 Task: Check the rentals section.
Action: Mouse moved to (109, 237)
Screenshot: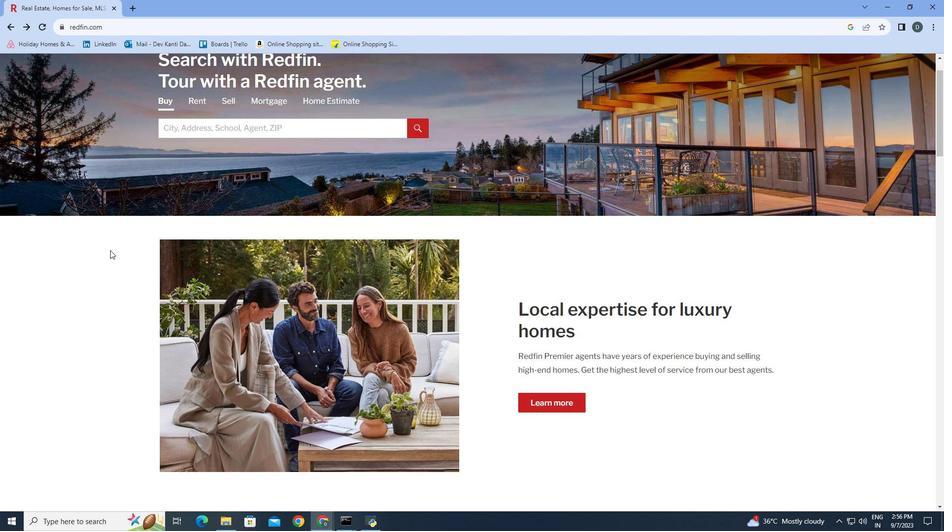 
Action: Mouse scrolled (109, 237) with delta (0, 0)
Screenshot: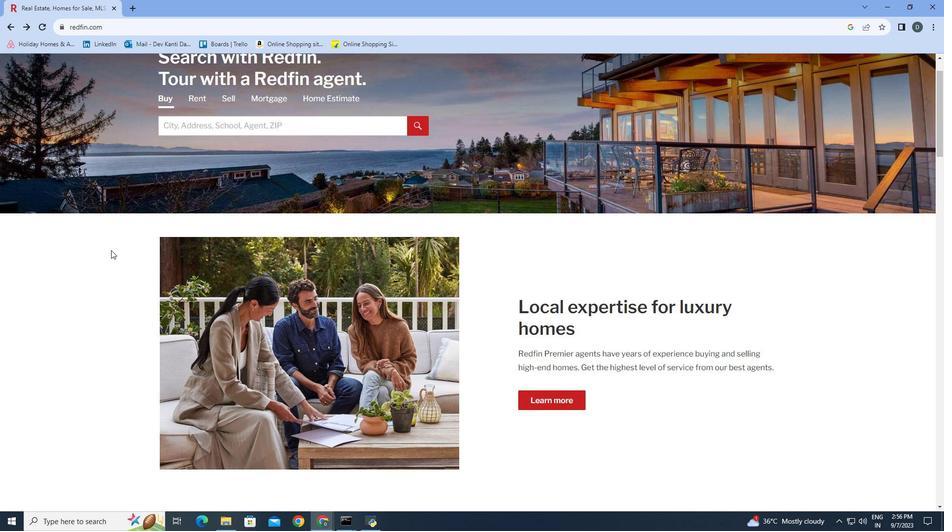 
Action: Mouse moved to (121, 251)
Screenshot: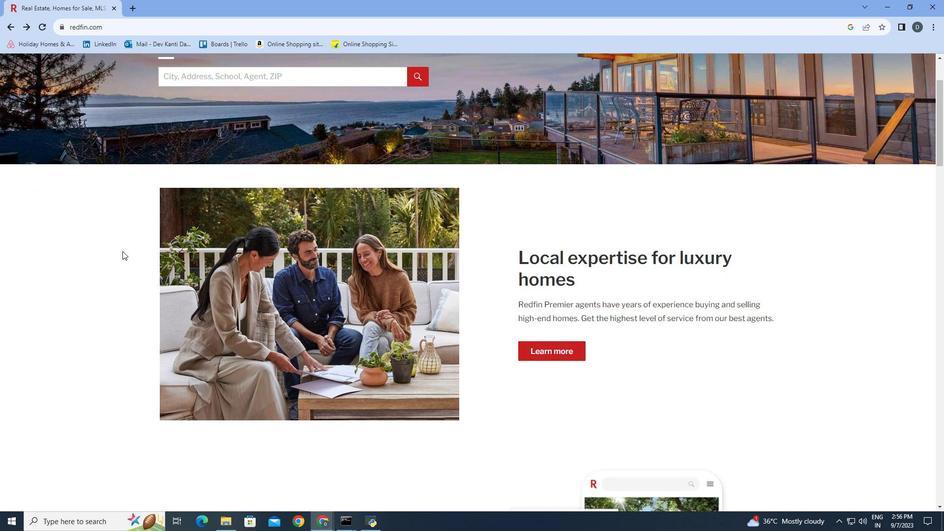 
Action: Mouse scrolled (121, 251) with delta (0, 0)
Screenshot: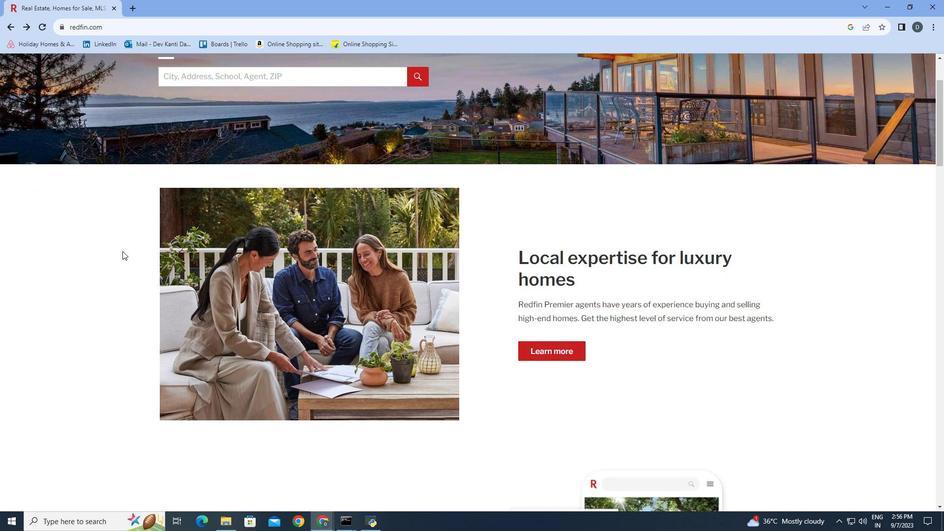 
Action: Mouse moved to (122, 250)
Screenshot: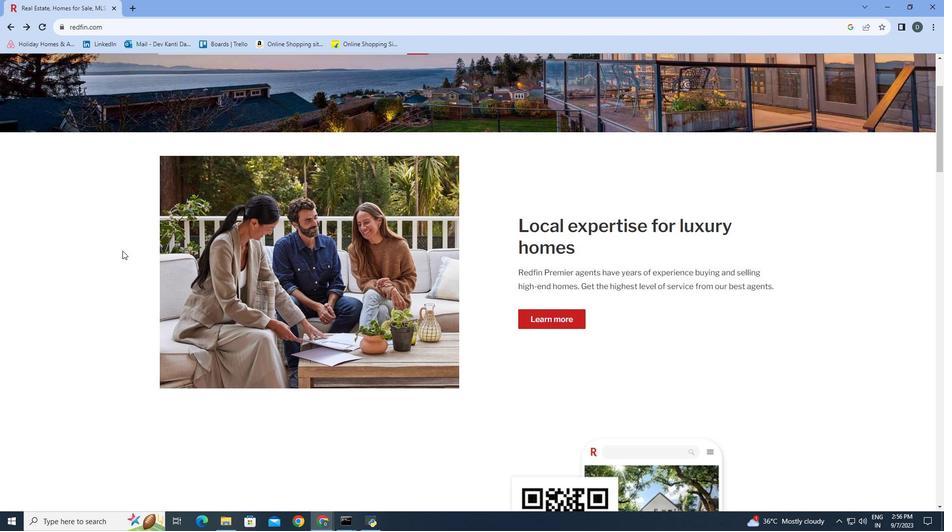 
Action: Mouse scrolled (122, 250) with delta (0, 0)
Screenshot: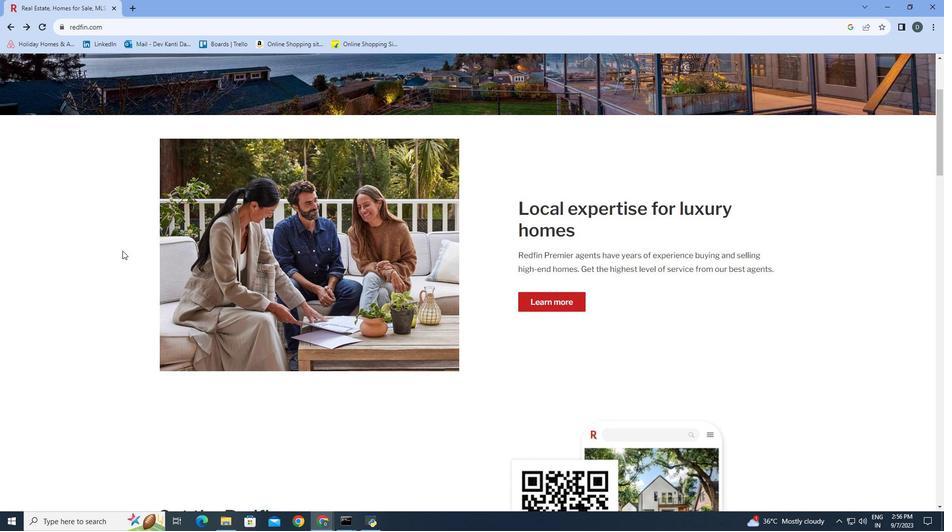 
Action: Mouse scrolled (122, 250) with delta (0, 0)
Screenshot: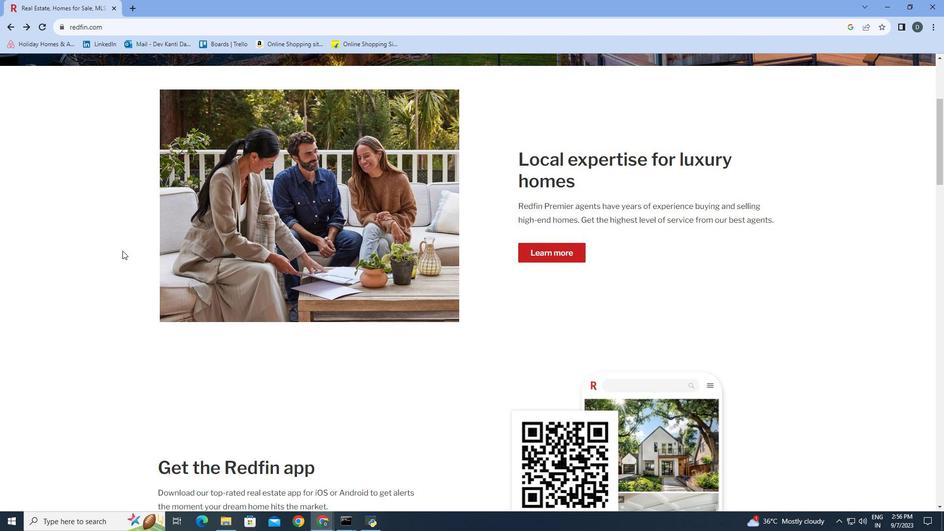 
Action: Mouse scrolled (122, 250) with delta (0, 0)
Screenshot: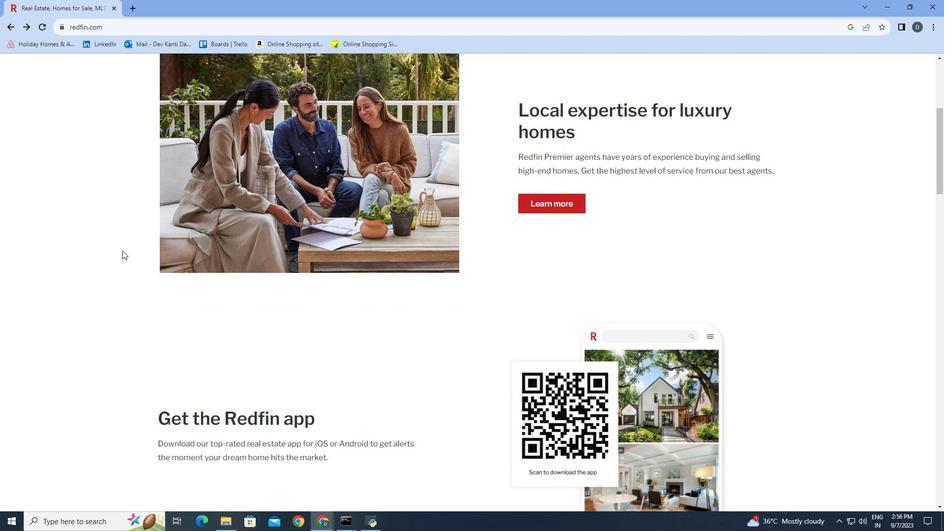 
Action: Mouse scrolled (122, 250) with delta (0, 0)
Screenshot: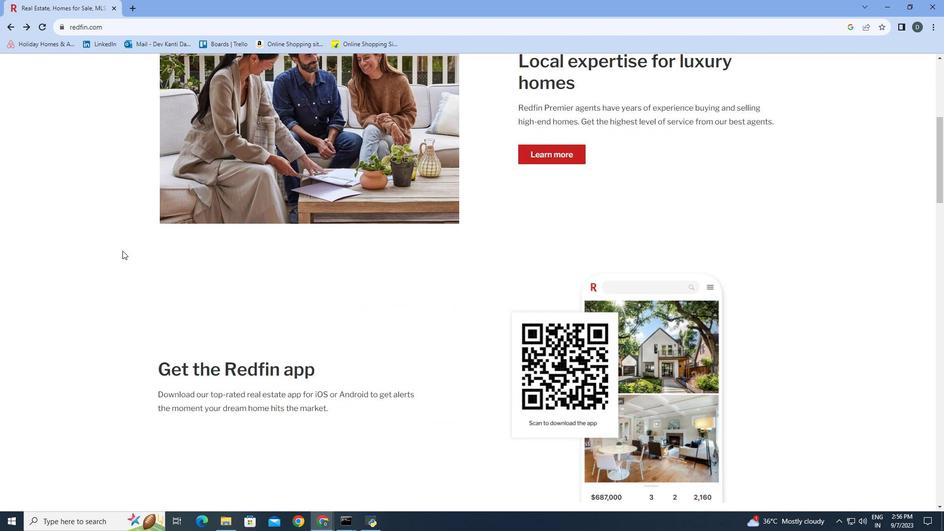
Action: Mouse scrolled (122, 250) with delta (0, 0)
Screenshot: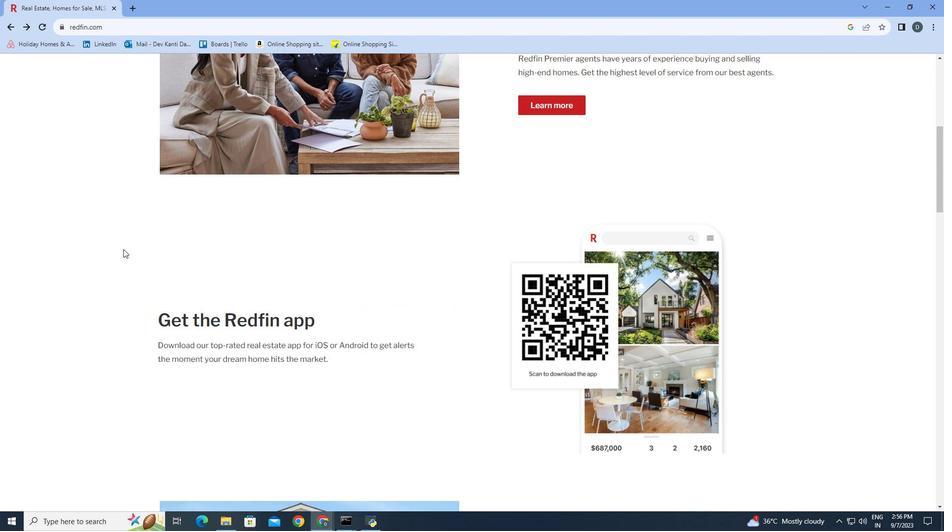 
Action: Mouse moved to (123, 249)
Screenshot: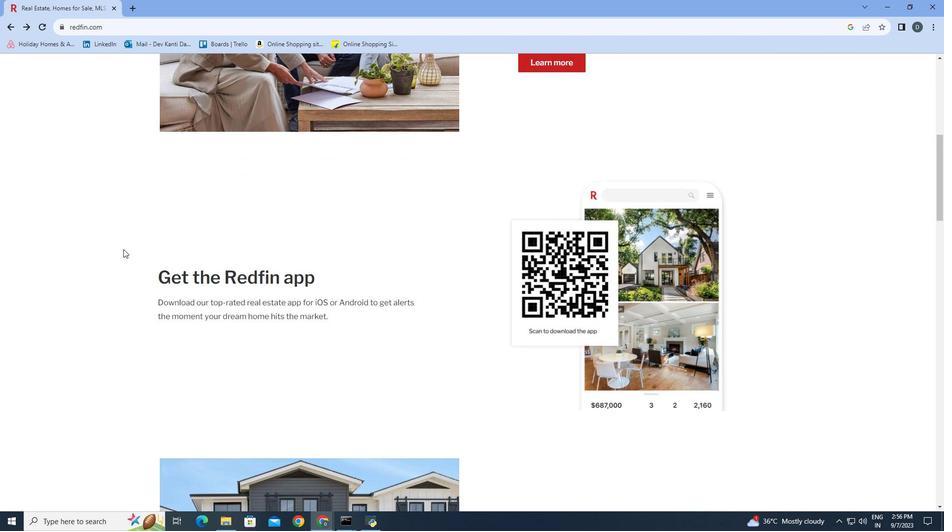 
Action: Mouse scrolled (123, 248) with delta (0, 0)
Screenshot: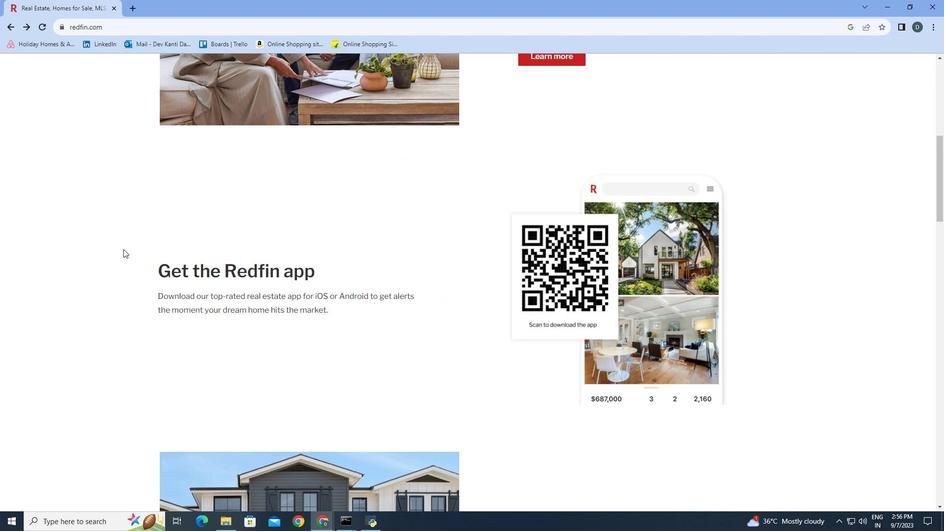 
Action: Mouse scrolled (123, 248) with delta (0, 0)
Screenshot: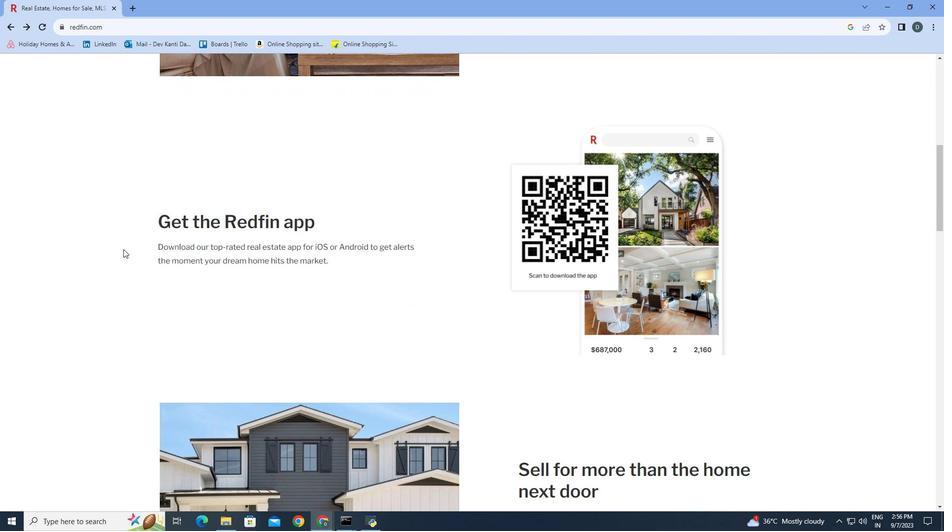 
Action: Mouse scrolled (123, 248) with delta (0, 0)
Screenshot: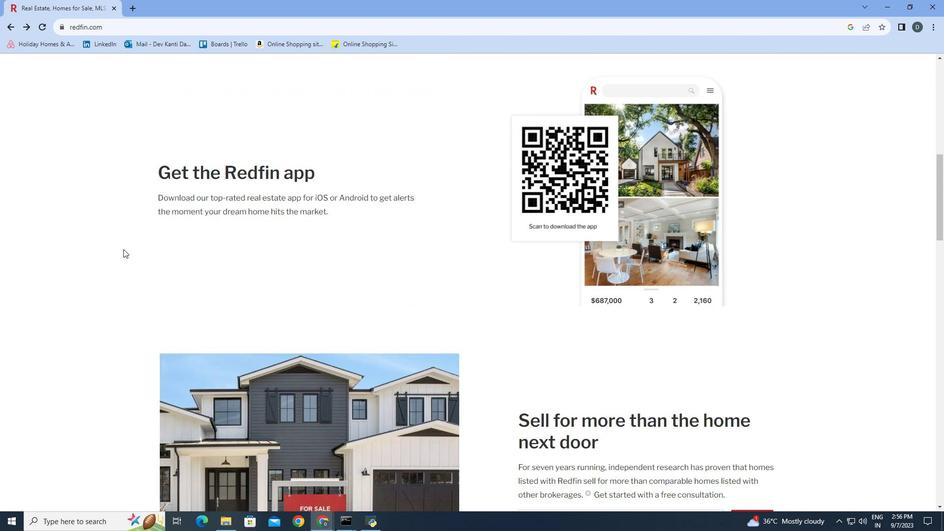 
Action: Mouse scrolled (123, 248) with delta (0, 0)
Screenshot: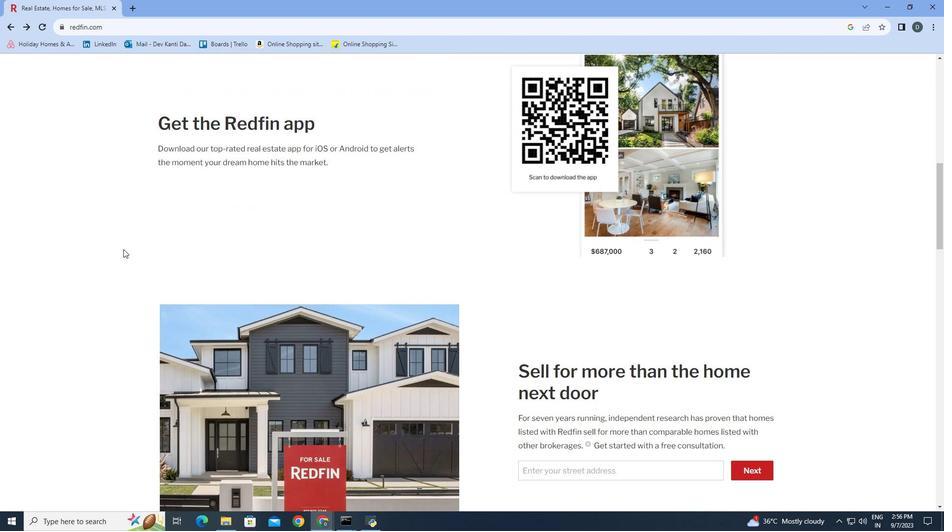 
Action: Mouse scrolled (123, 248) with delta (0, 0)
Screenshot: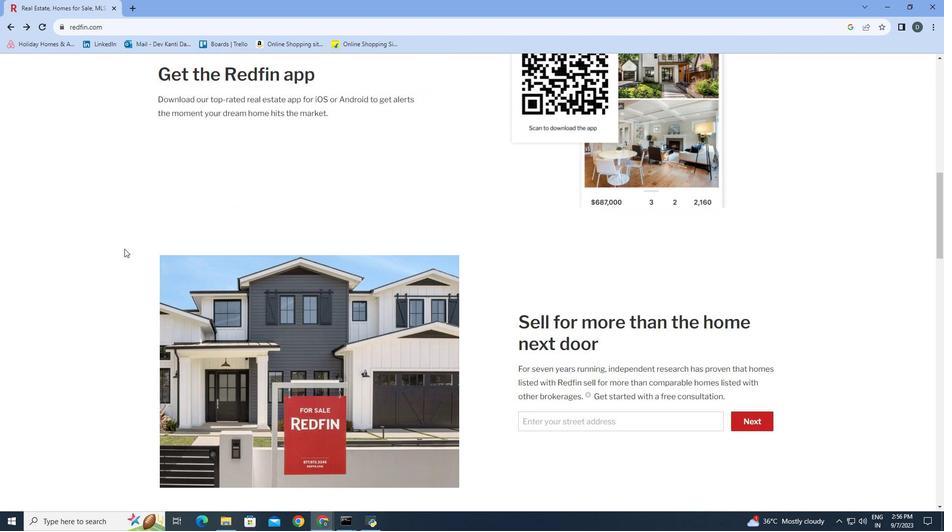 
Action: Mouse moved to (124, 248)
Screenshot: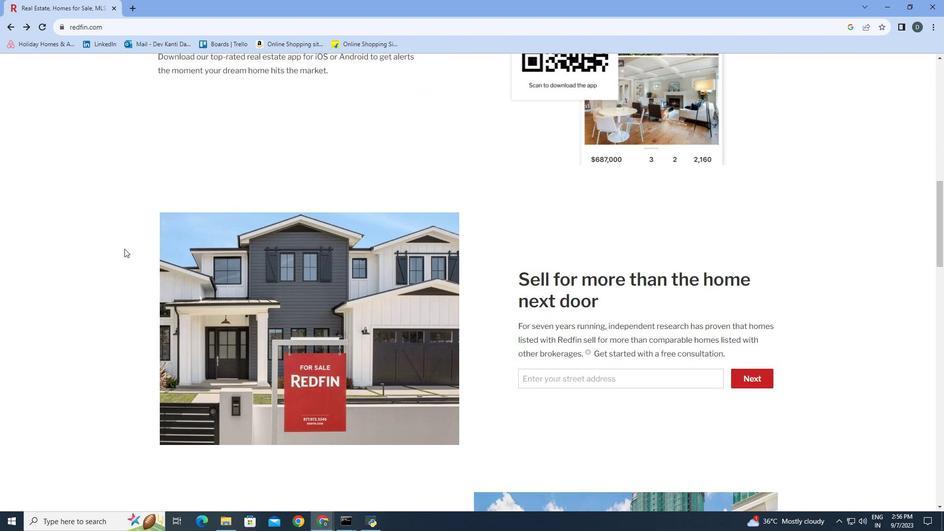 
Action: Mouse scrolled (124, 248) with delta (0, 0)
Screenshot: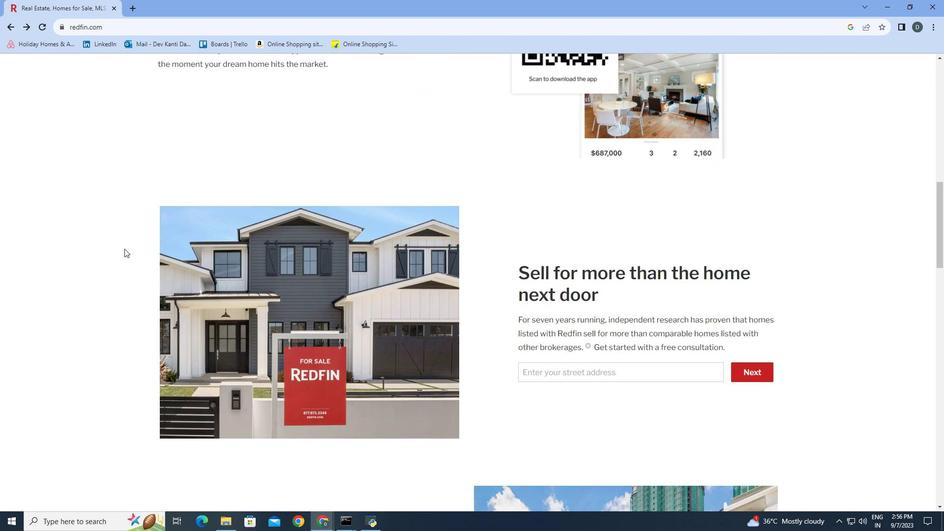 
Action: Mouse scrolled (124, 248) with delta (0, 0)
Screenshot: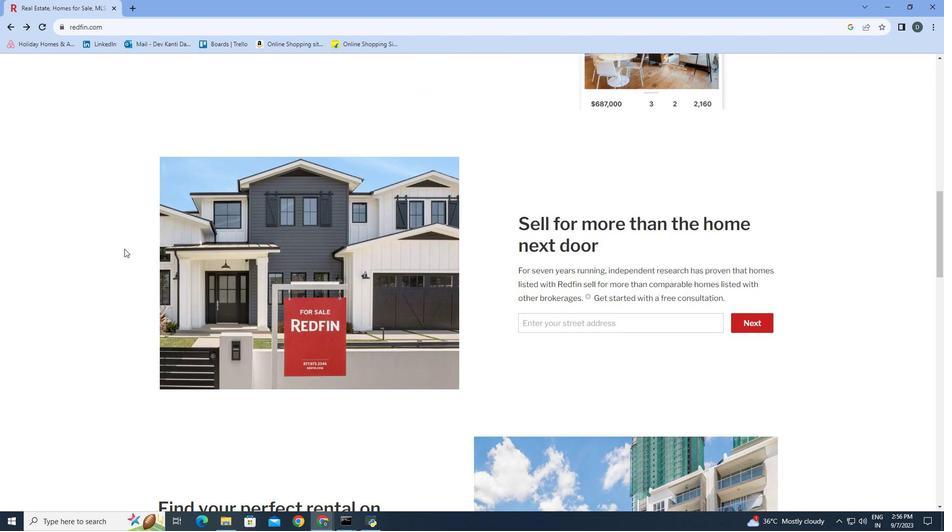 
Action: Mouse scrolled (124, 248) with delta (0, 0)
Screenshot: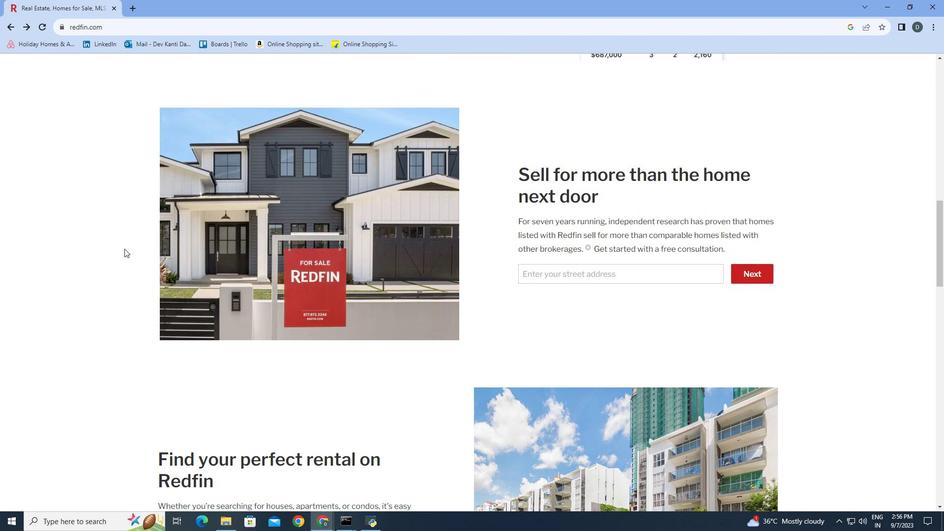 
Action: Mouse scrolled (124, 248) with delta (0, 0)
Screenshot: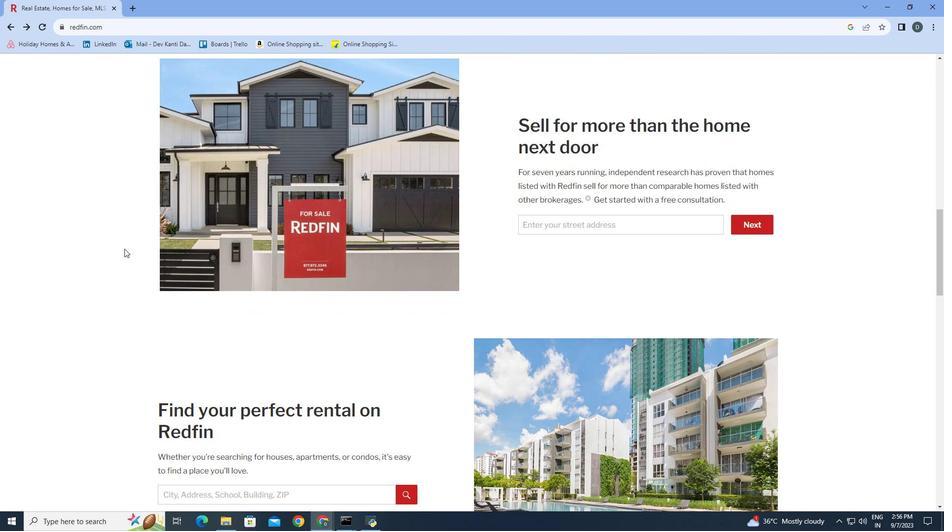 
Action: Mouse scrolled (124, 248) with delta (0, 0)
Screenshot: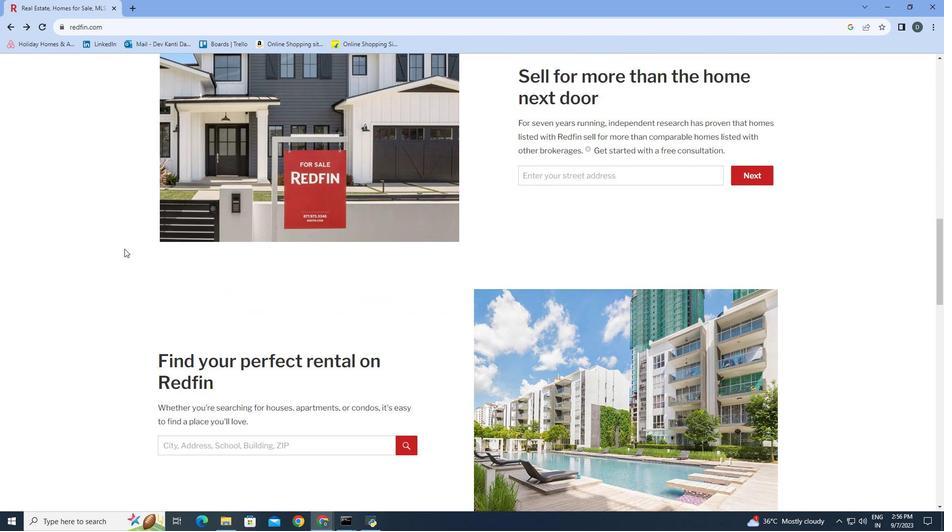 
Action: Mouse scrolled (124, 248) with delta (0, 0)
Screenshot: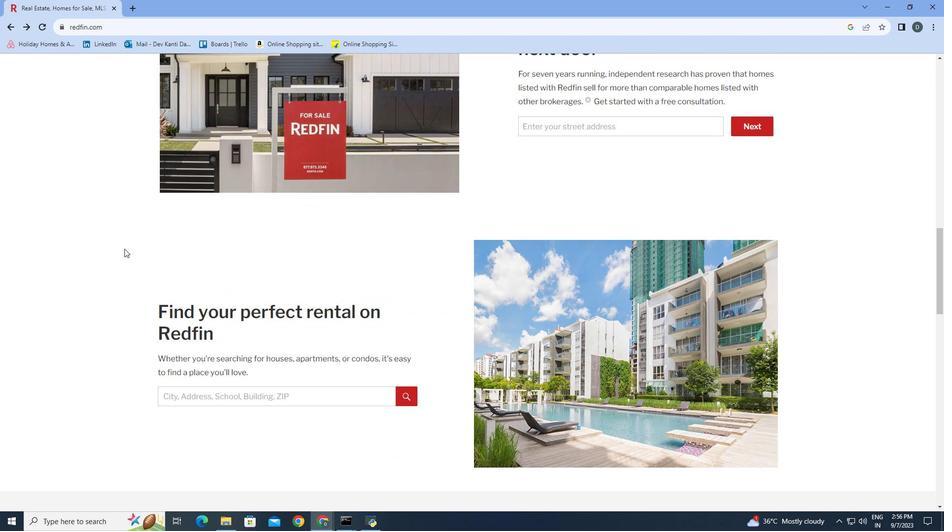 
Action: Mouse scrolled (124, 248) with delta (0, 0)
Screenshot: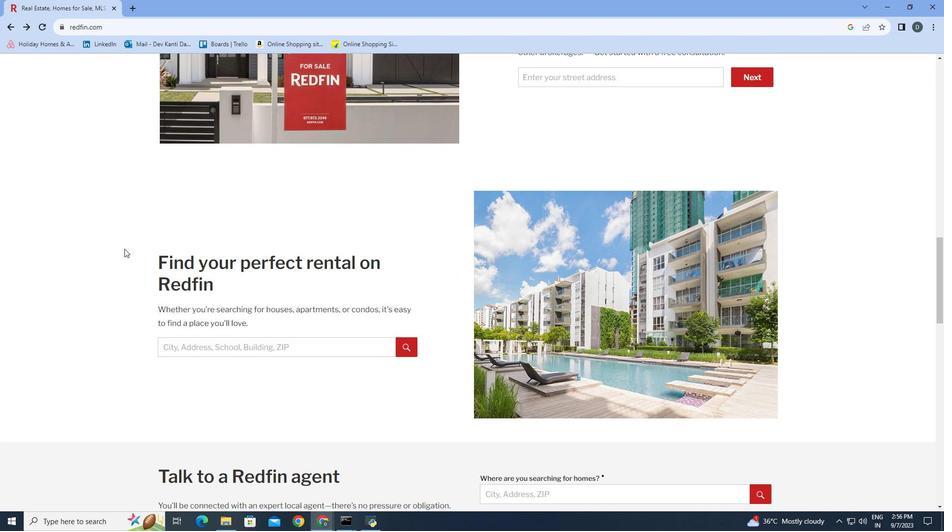 
Action: Mouse scrolled (124, 248) with delta (0, 0)
Screenshot: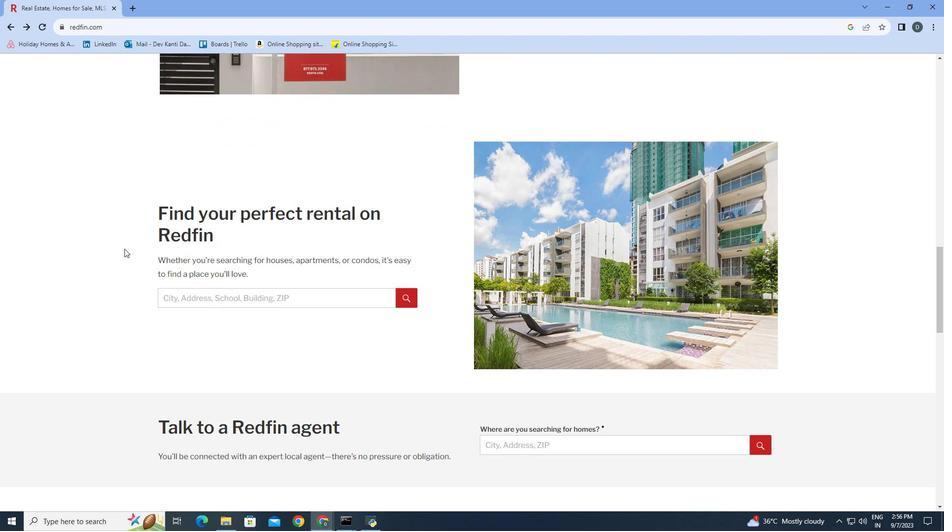 
Action: Mouse scrolled (124, 248) with delta (0, 0)
Screenshot: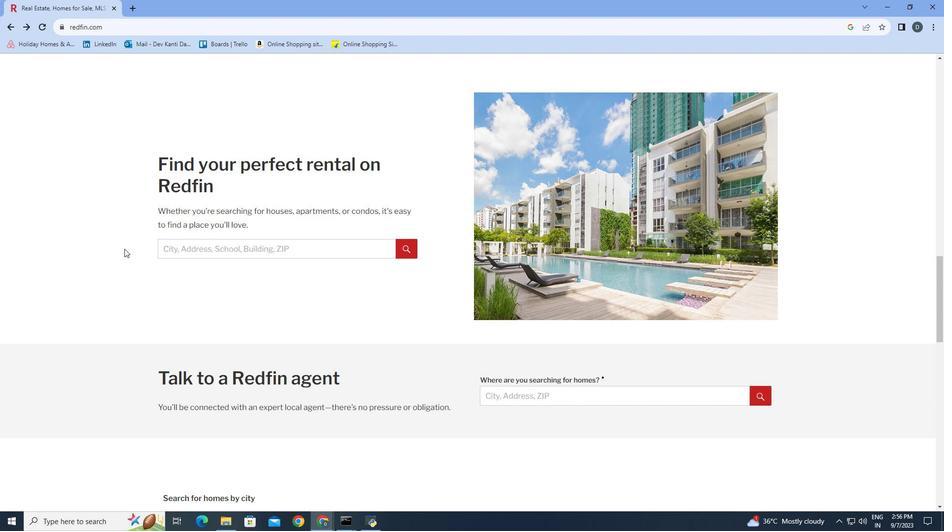 
Action: Mouse scrolled (124, 248) with delta (0, 0)
Screenshot: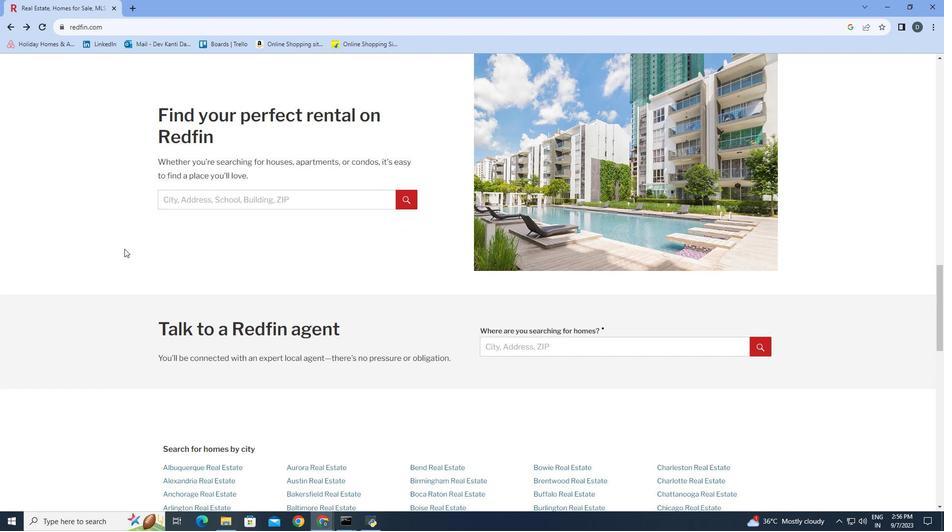 
Action: Mouse scrolled (124, 248) with delta (0, 0)
Screenshot: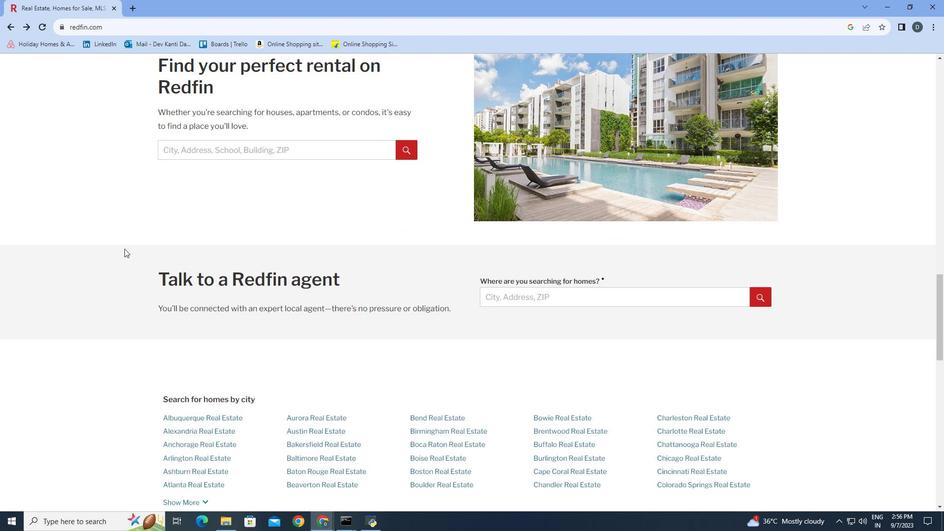 
Action: Mouse scrolled (124, 248) with delta (0, 0)
Screenshot: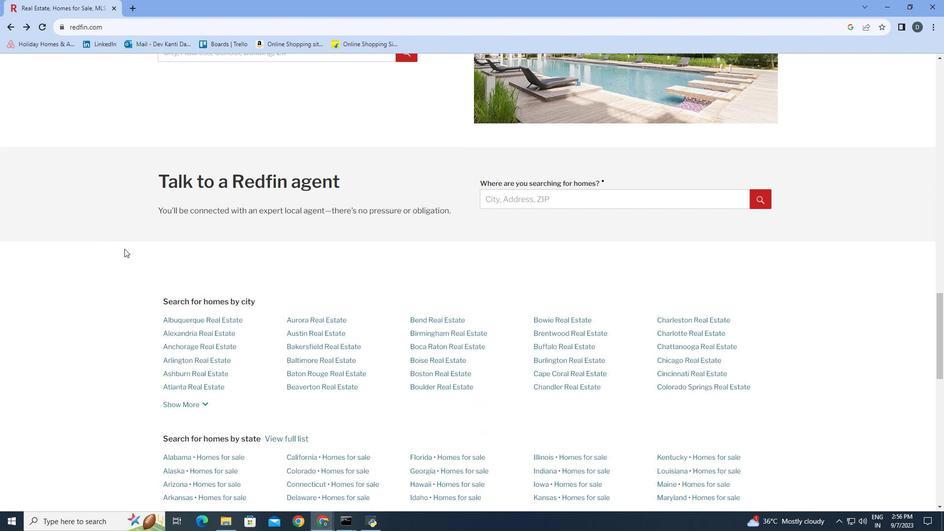 
Action: Mouse scrolled (124, 248) with delta (0, 0)
Screenshot: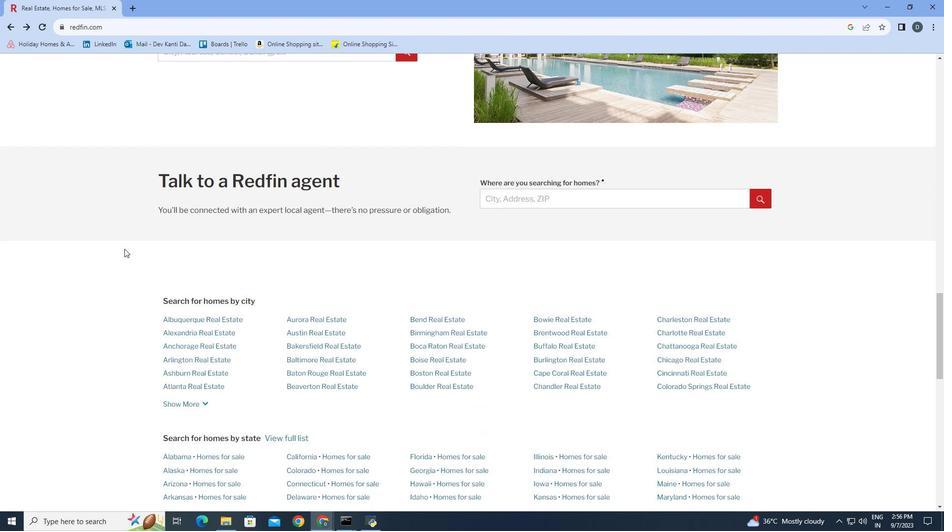 
Action: Mouse scrolled (124, 248) with delta (0, 0)
Screenshot: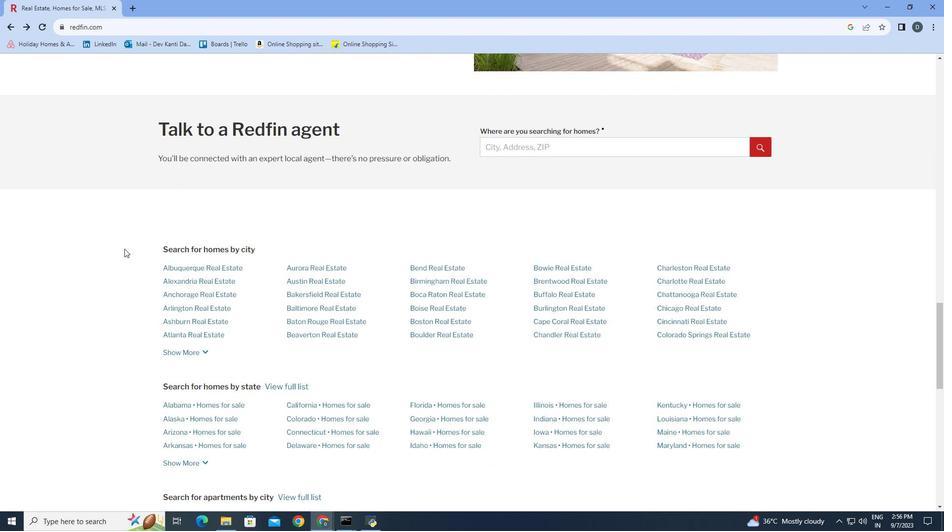 
Action: Mouse scrolled (124, 248) with delta (0, 0)
Screenshot: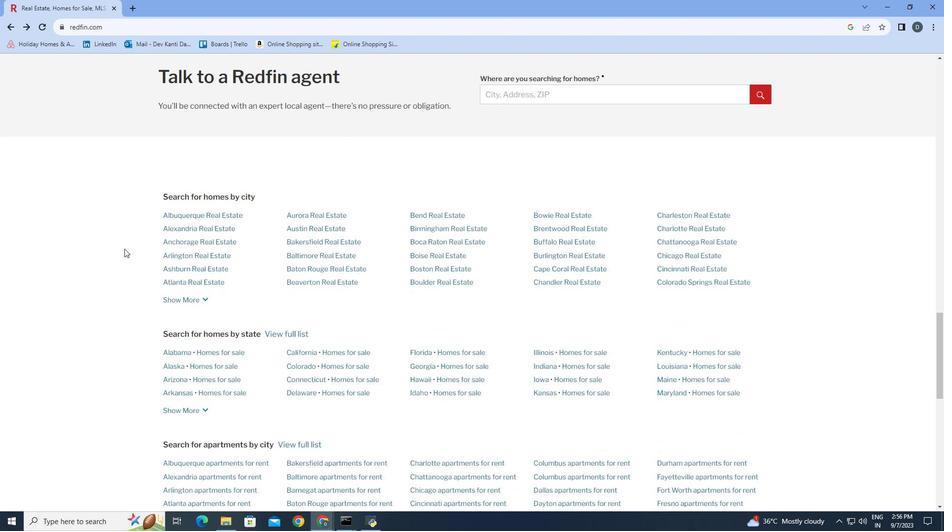 
Action: Mouse scrolled (124, 248) with delta (0, 0)
Screenshot: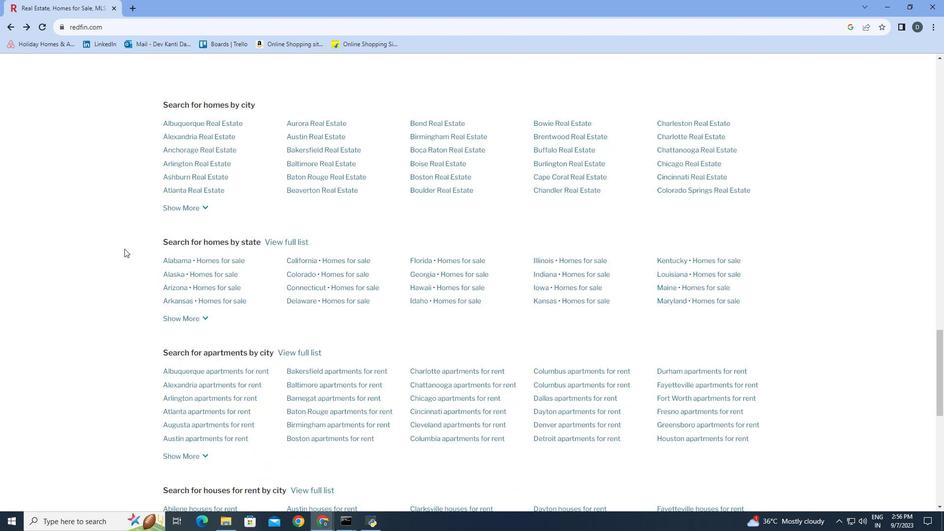 
Action: Mouse scrolled (124, 248) with delta (0, 0)
Screenshot: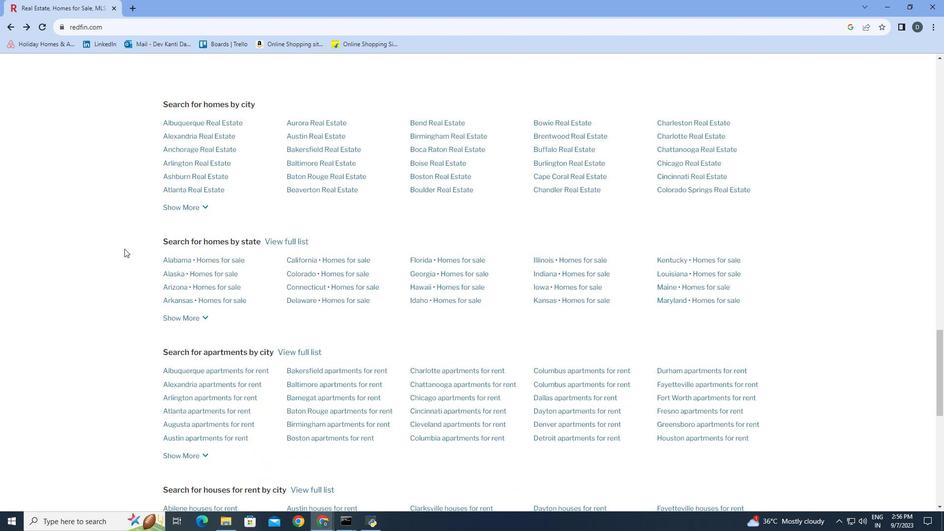 
Action: Mouse moved to (124, 248)
Screenshot: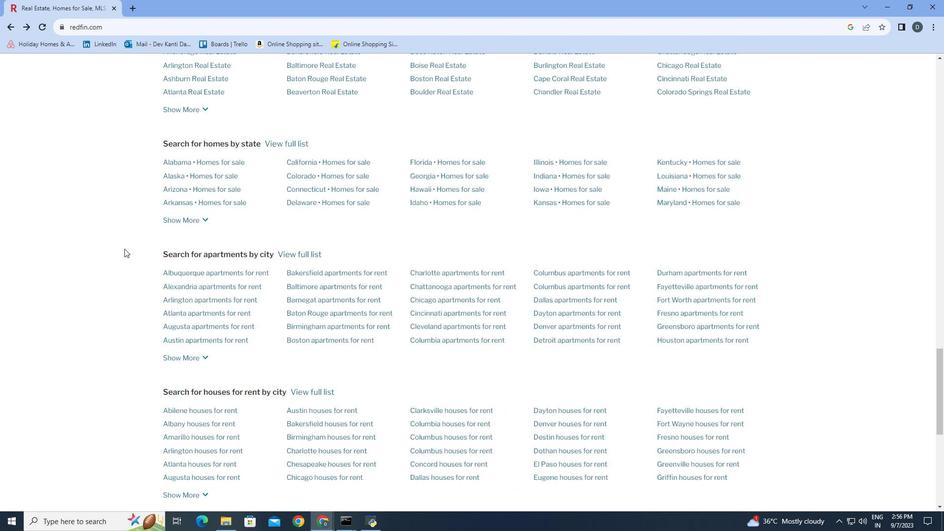 
Action: Mouse scrolled (124, 248) with delta (0, 0)
Screenshot: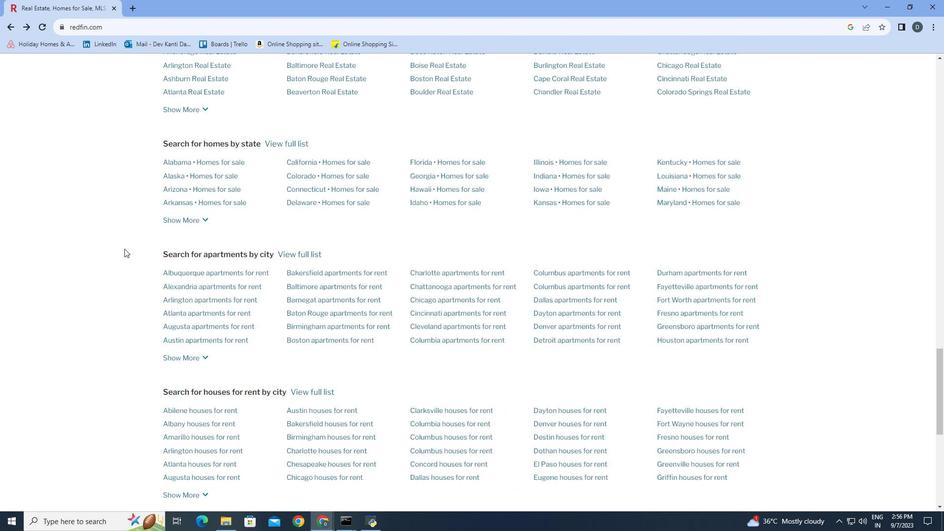 
Action: Mouse scrolled (124, 248) with delta (0, 0)
Screenshot: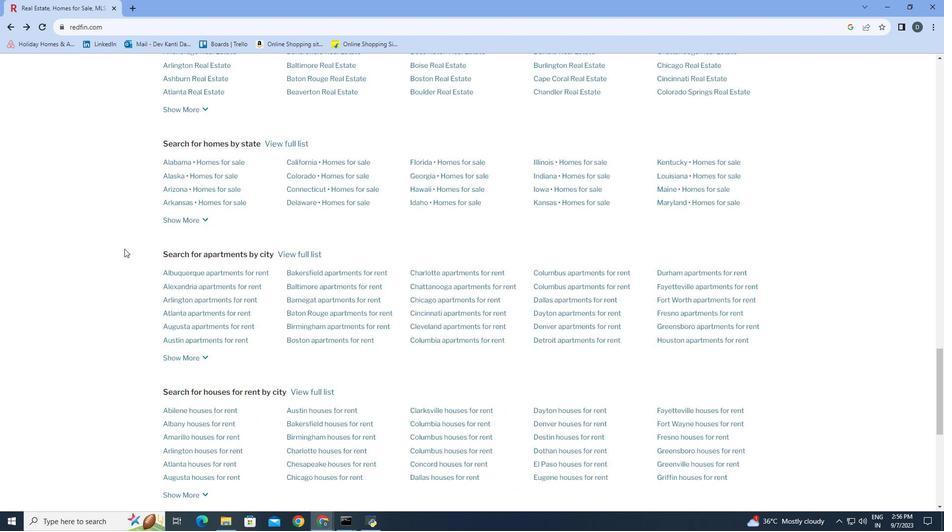 
Action: Mouse moved to (124, 248)
Screenshot: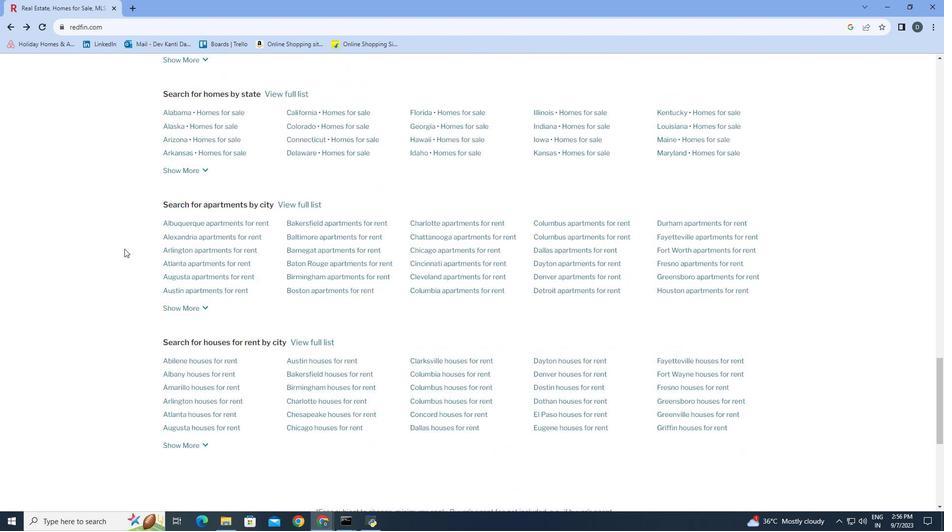 
Action: Mouse scrolled (124, 248) with delta (0, 0)
Screenshot: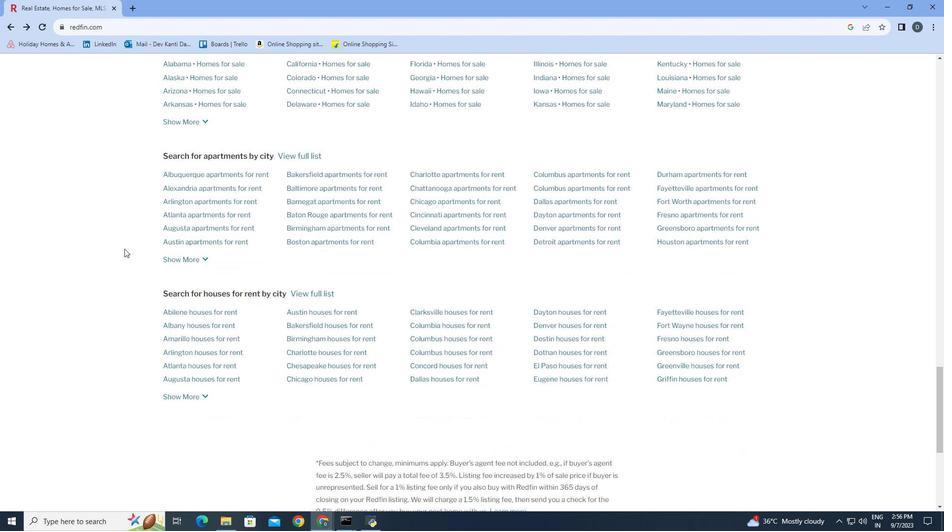 
Action: Mouse scrolled (124, 248) with delta (0, 0)
Screenshot: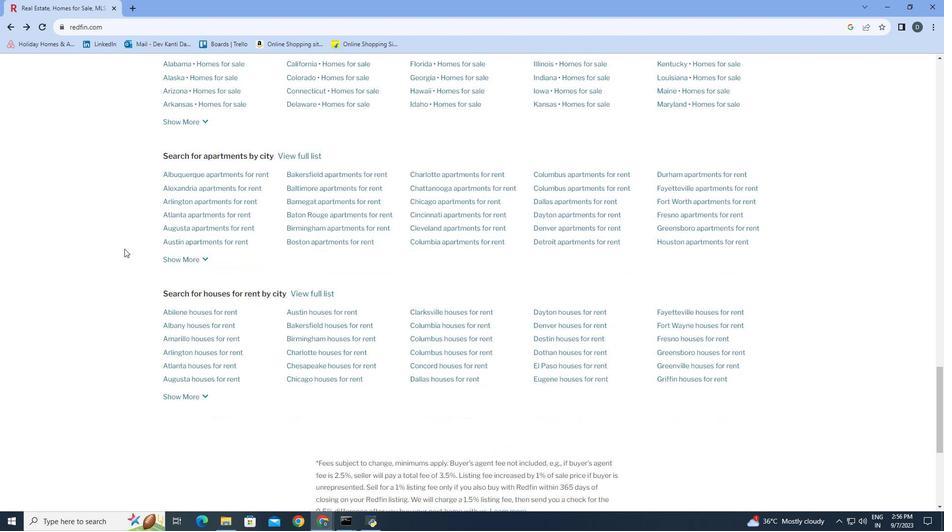 
Action: Mouse scrolled (124, 248) with delta (0, 0)
Screenshot: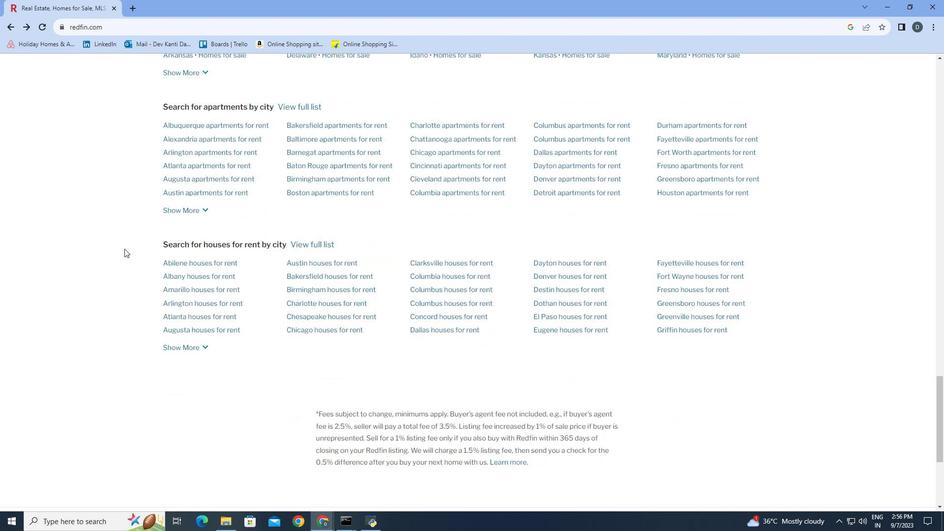 
Action: Mouse scrolled (124, 248) with delta (0, 0)
Screenshot: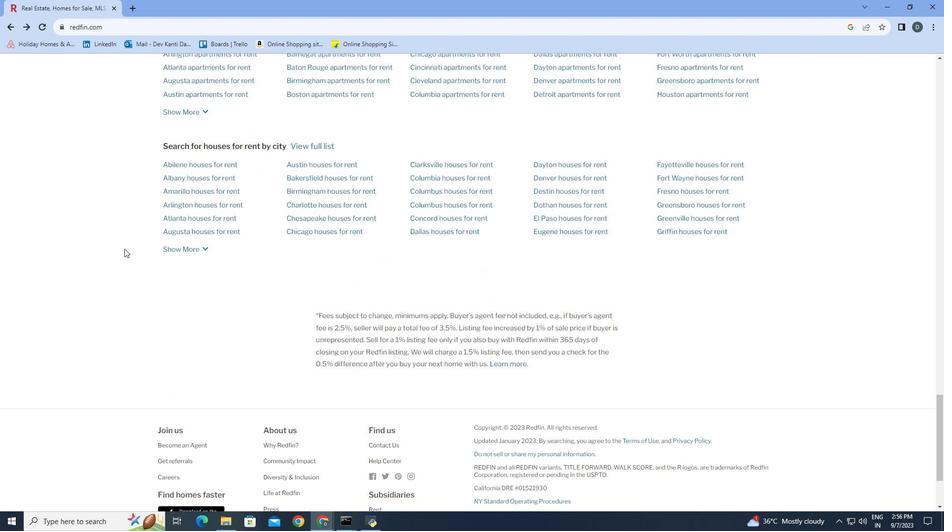 
Action: Mouse scrolled (124, 248) with delta (0, 0)
Screenshot: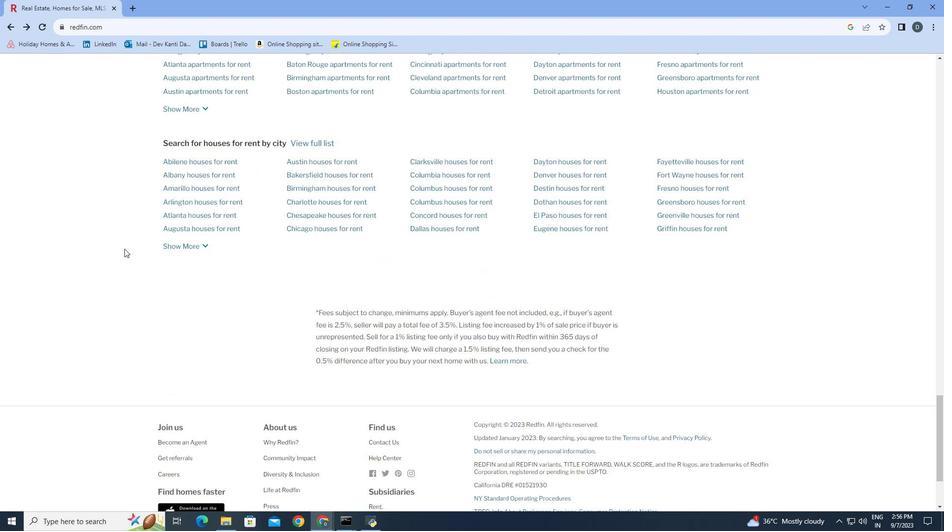 
Action: Mouse scrolled (124, 248) with delta (0, 0)
Screenshot: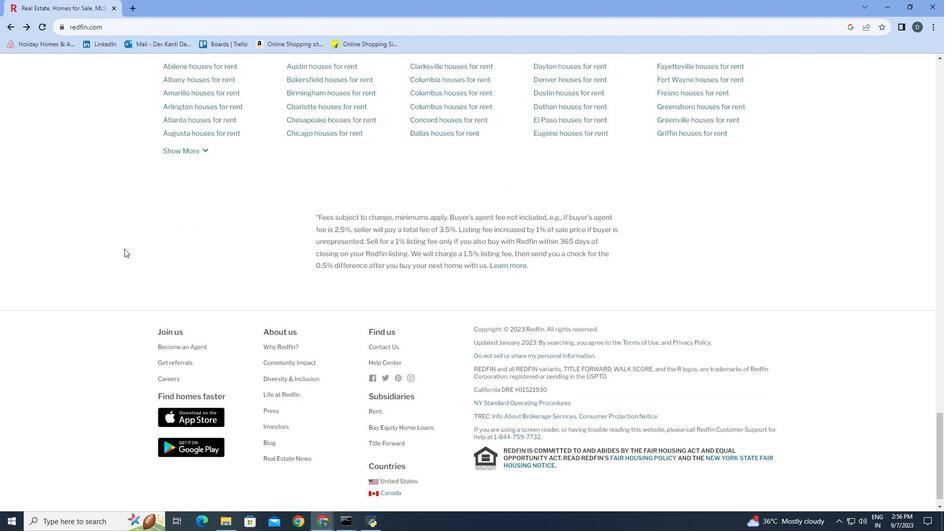 
Action: Mouse scrolled (124, 248) with delta (0, 0)
Screenshot: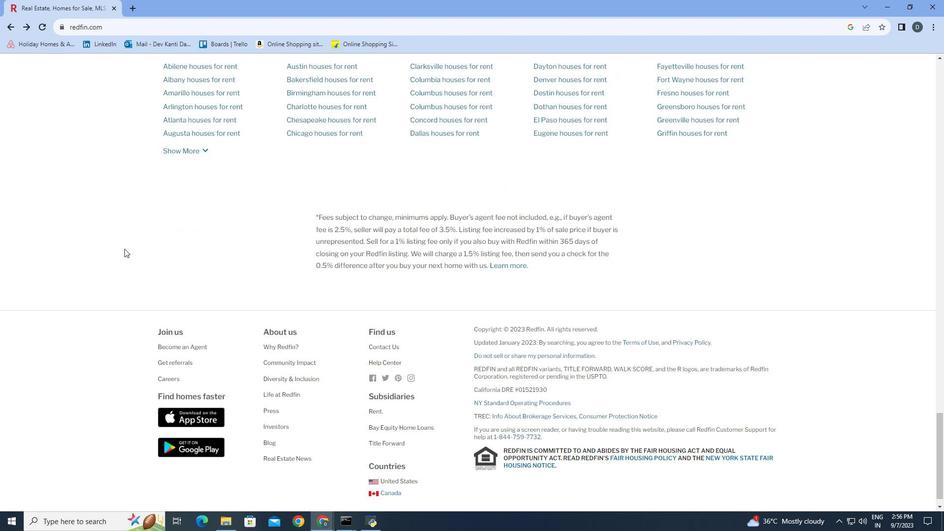 
Action: Mouse scrolled (124, 248) with delta (0, 0)
Screenshot: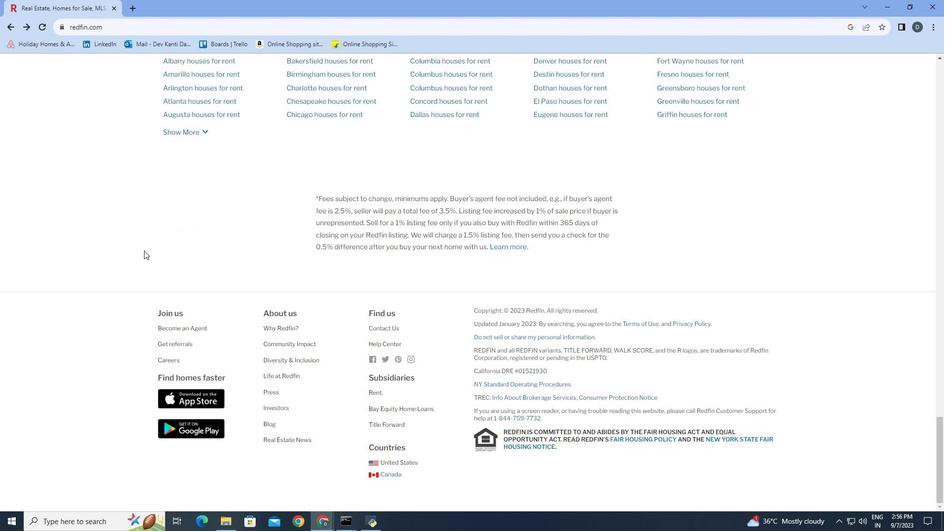 
Action: Mouse moved to (380, 345)
Screenshot: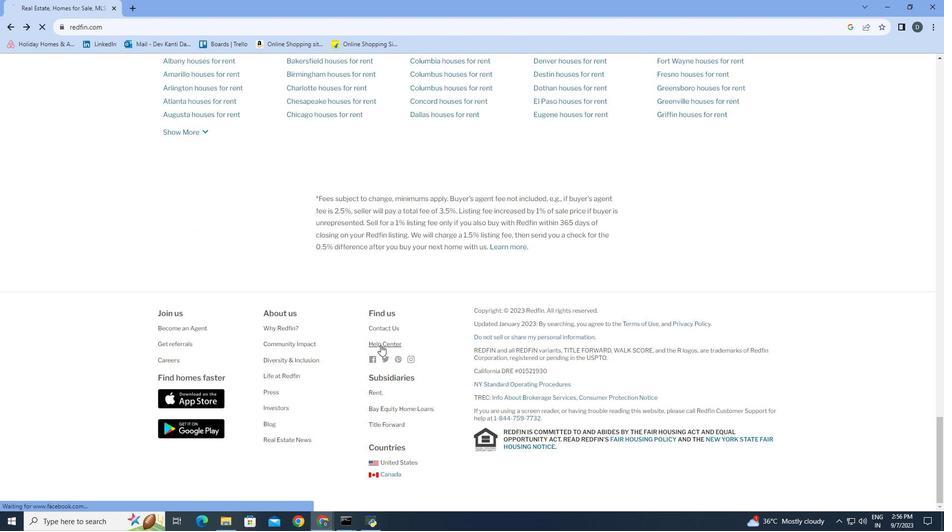 
Action: Mouse pressed left at (380, 345)
Screenshot: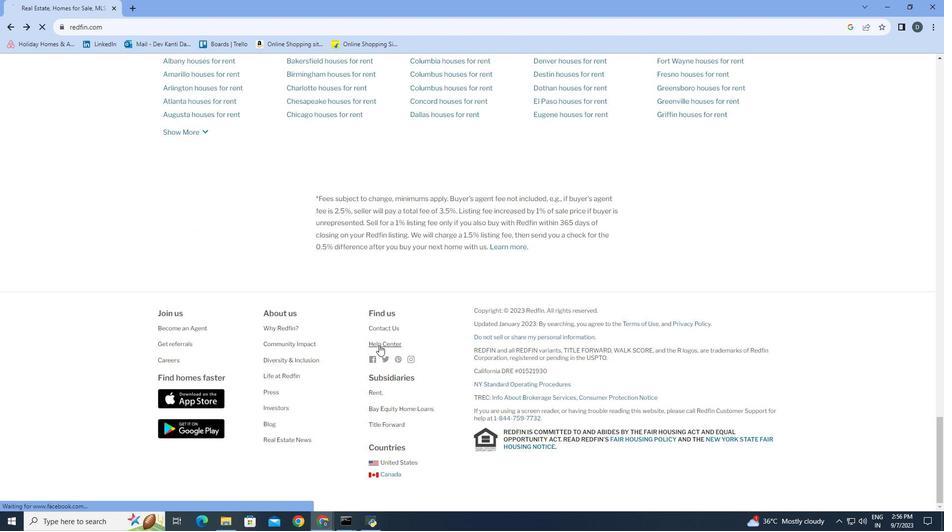 
Action: Mouse moved to (414, 284)
Screenshot: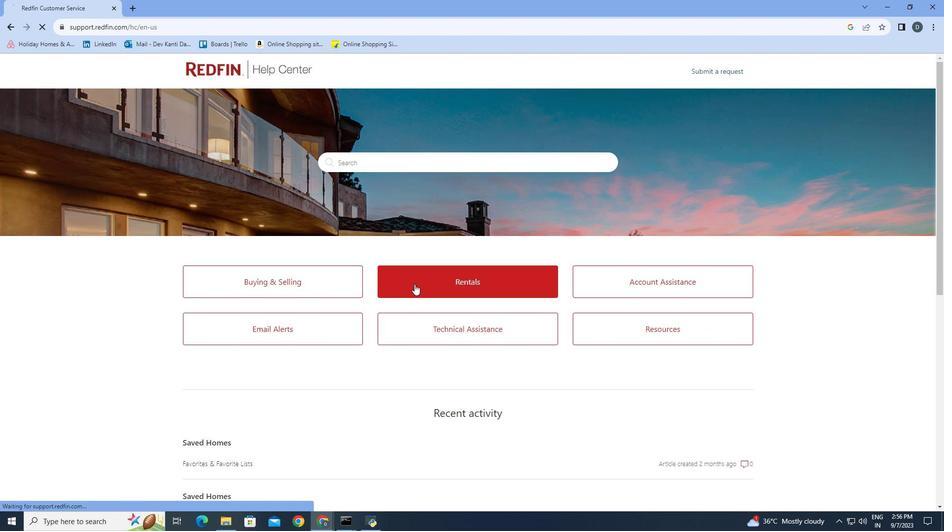 
Action: Mouse pressed left at (414, 284)
Screenshot: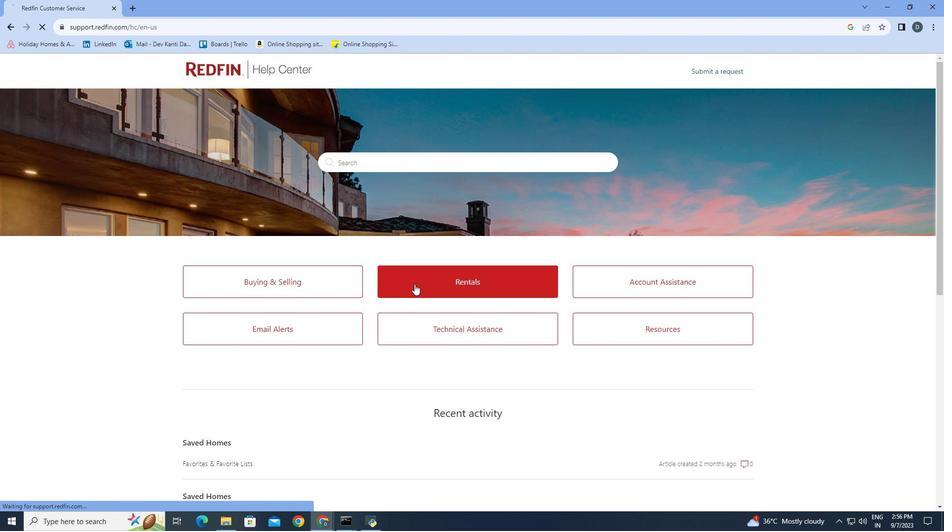 
Action: Mouse moved to (716, 231)
Screenshot: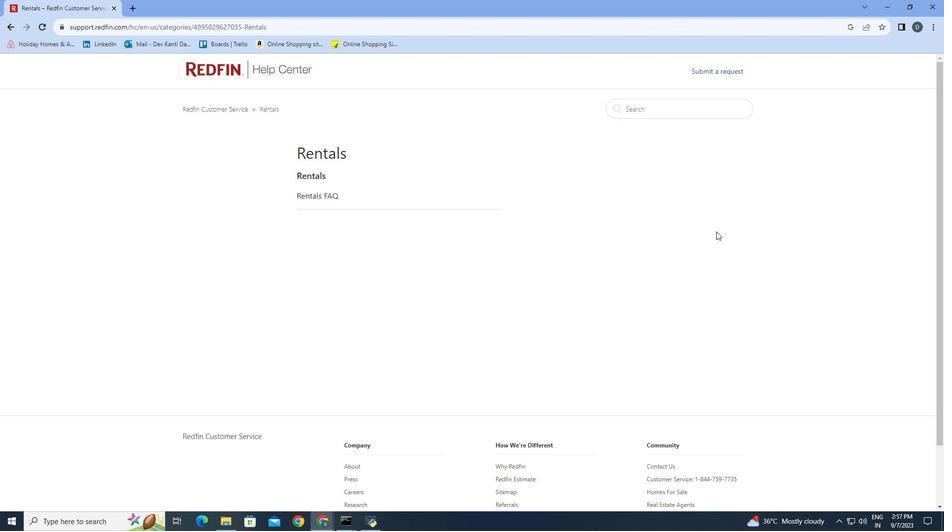 
Action: Mouse scrolled (716, 231) with delta (0, 0)
Screenshot: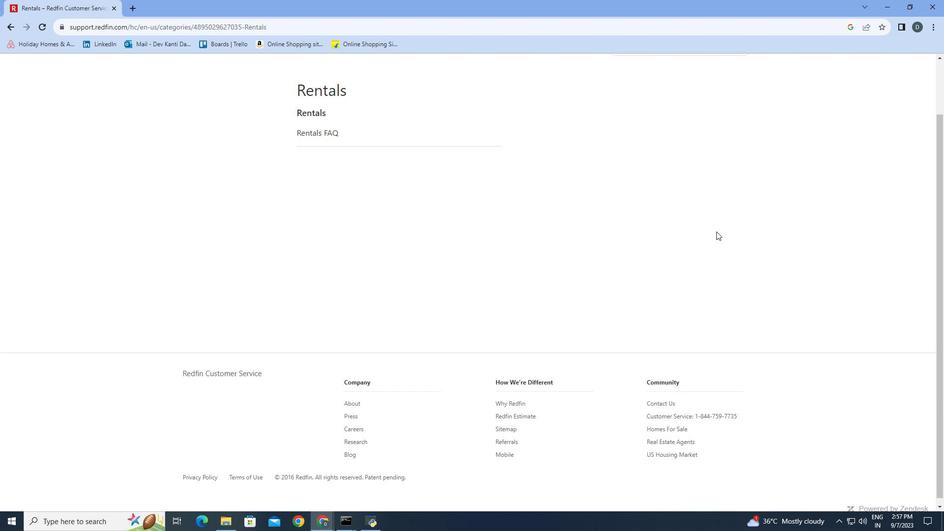 
Action: Mouse scrolled (716, 231) with delta (0, 0)
Screenshot: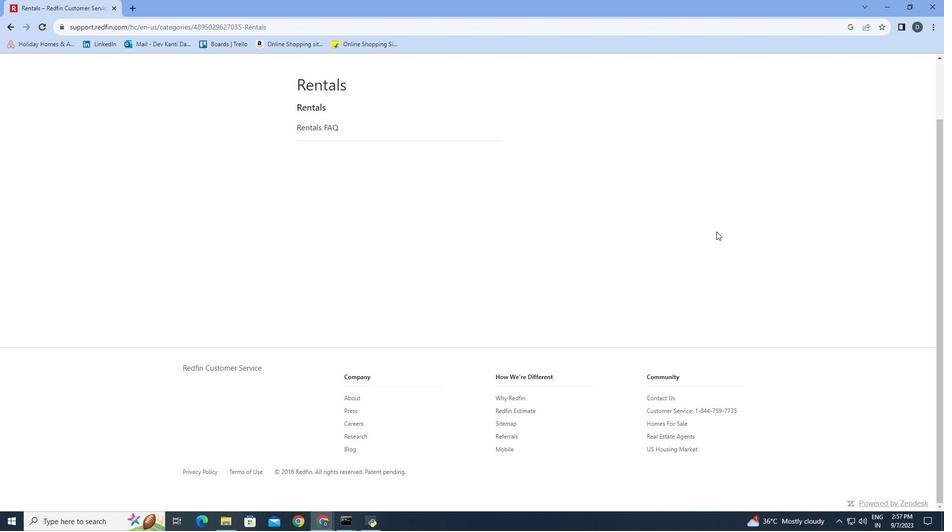 
Action: Mouse scrolled (716, 231) with delta (0, 0)
Screenshot: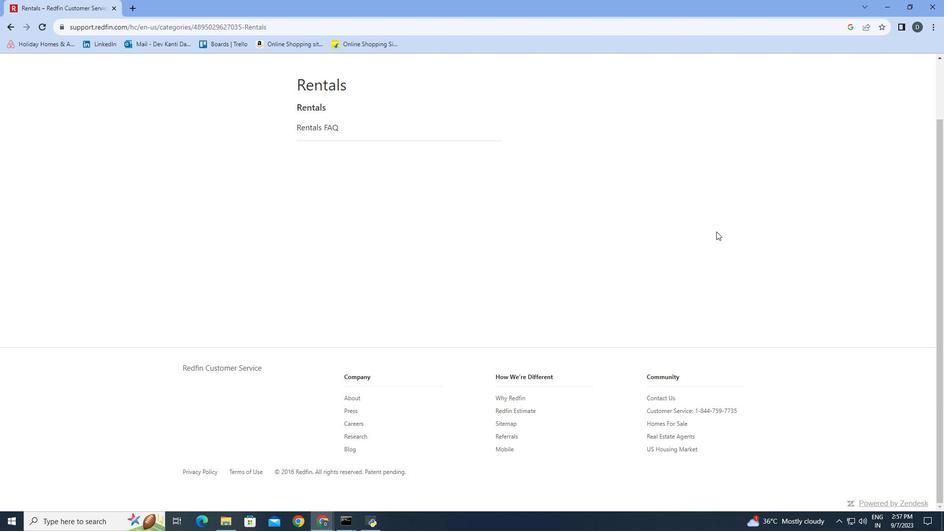 
Action: Mouse scrolled (716, 231) with delta (0, 0)
Screenshot: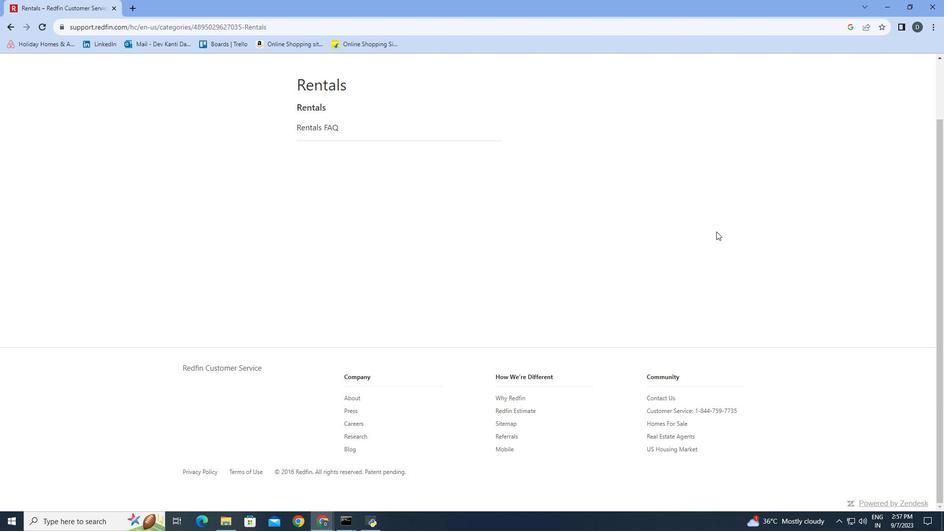 
